 Task: Search for and install extensions for specific programming languages in Visual Studio Code.
Action: Mouse moved to (23, 181)
Screenshot: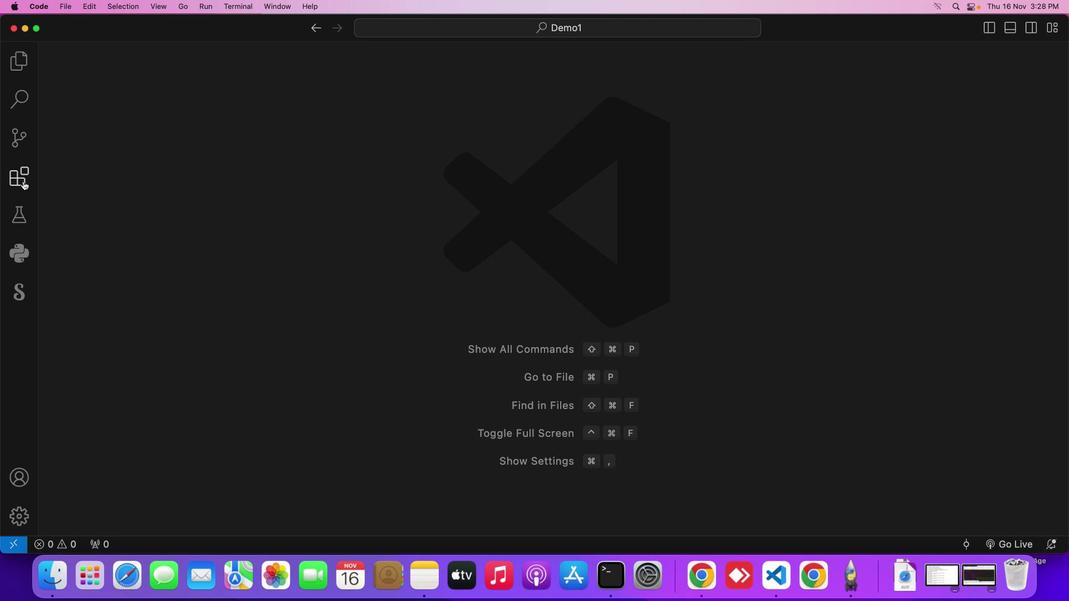 
Action: Mouse pressed left at (23, 181)
Screenshot: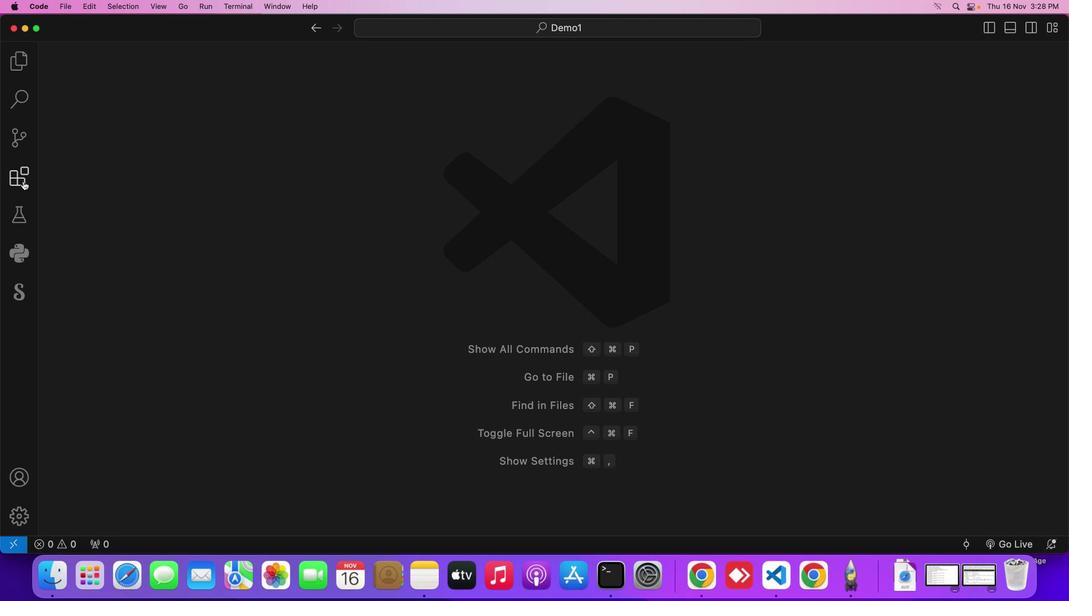 
Action: Mouse moved to (155, 86)
Screenshot: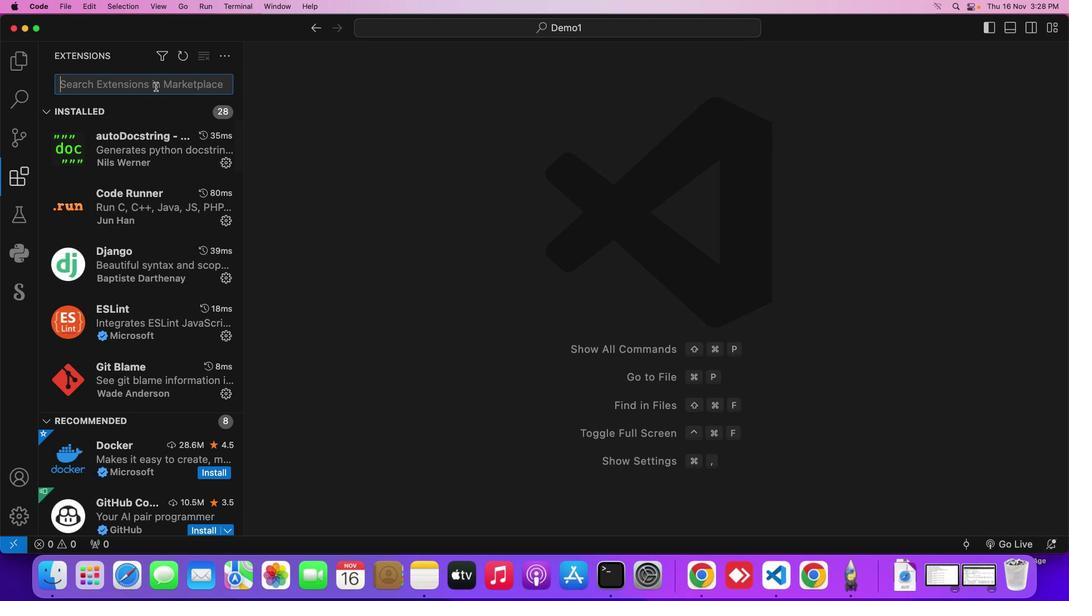 
Action: Mouse pressed left at (155, 86)
Screenshot: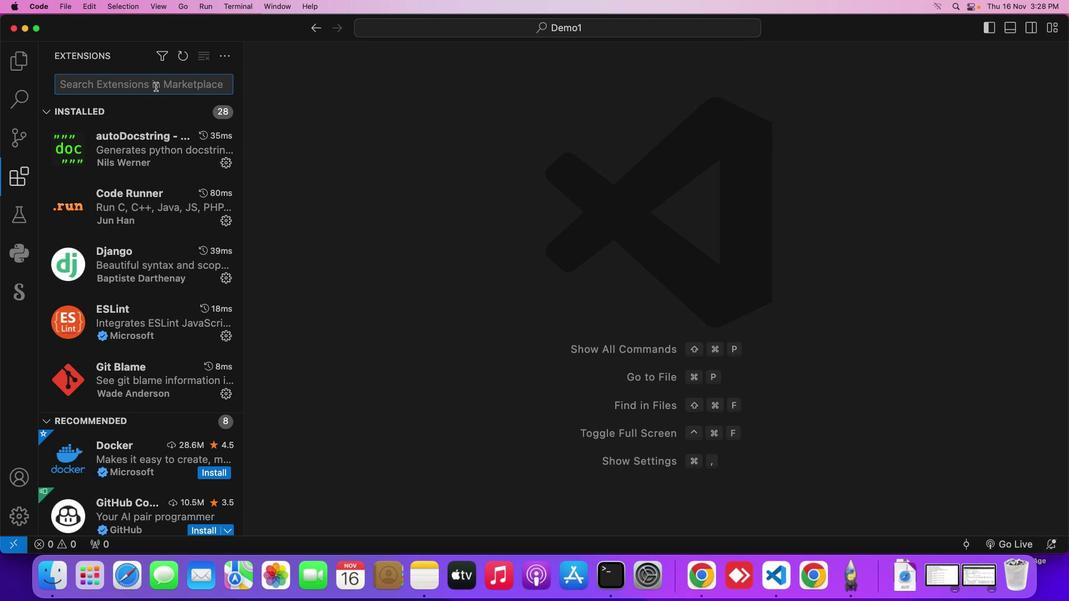 
Action: Key pressed 'p''y''t''h''o''n'
Screenshot: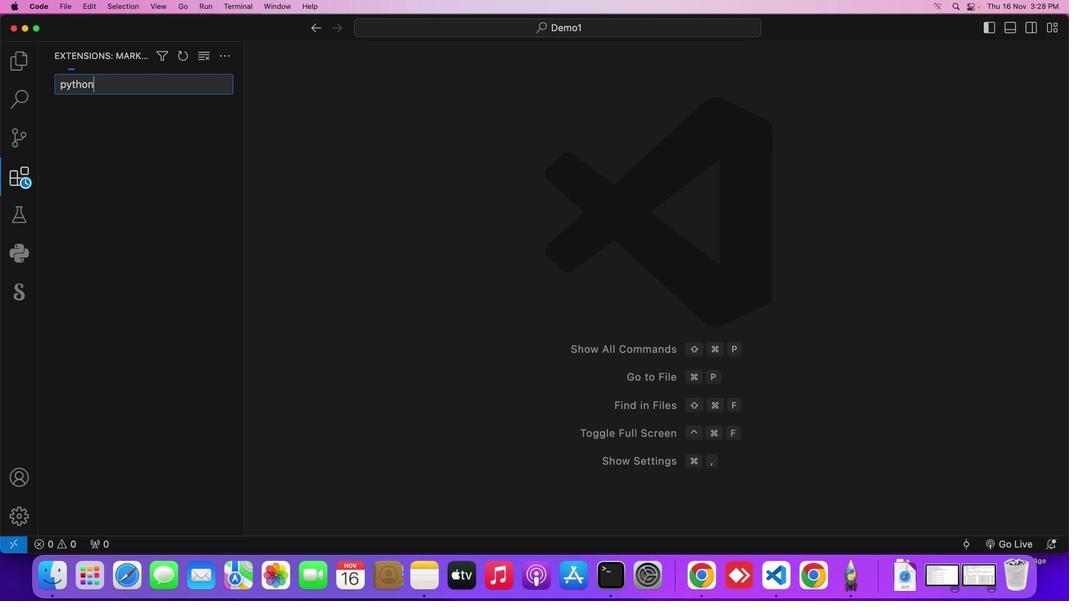 
Action: Mouse moved to (137, 123)
Screenshot: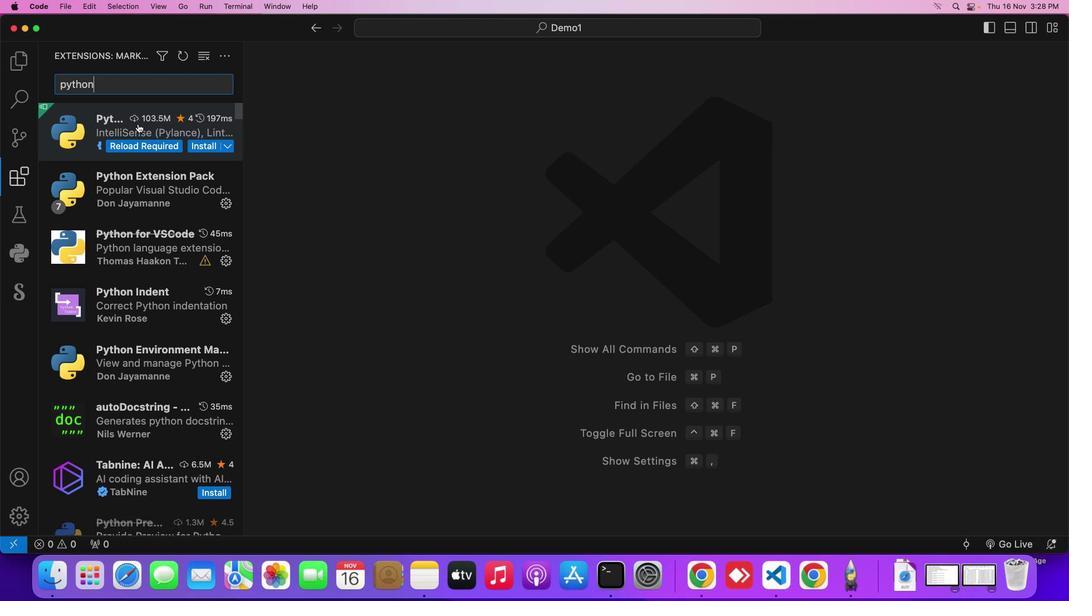
Action: Mouse pressed left at (137, 123)
Screenshot: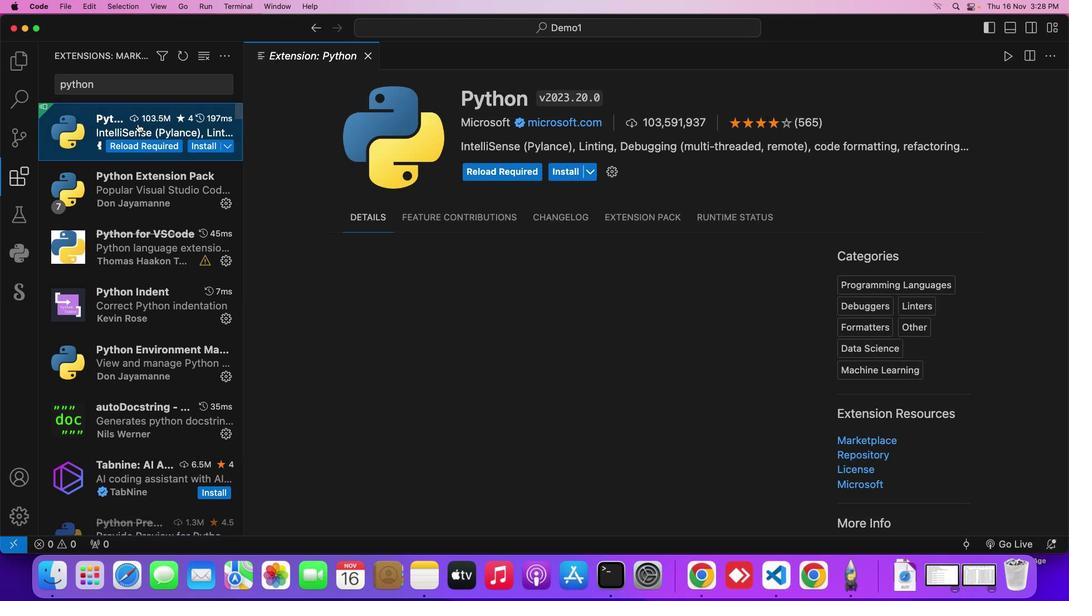 
Action: Mouse moved to (573, 169)
Screenshot: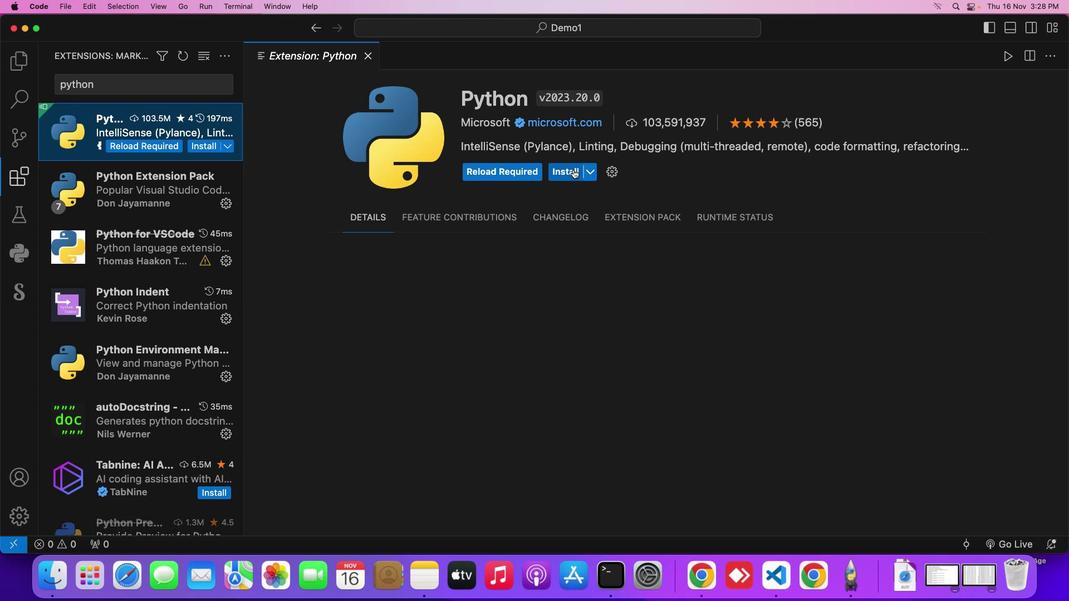 
Action: Mouse pressed left at (573, 169)
Screenshot: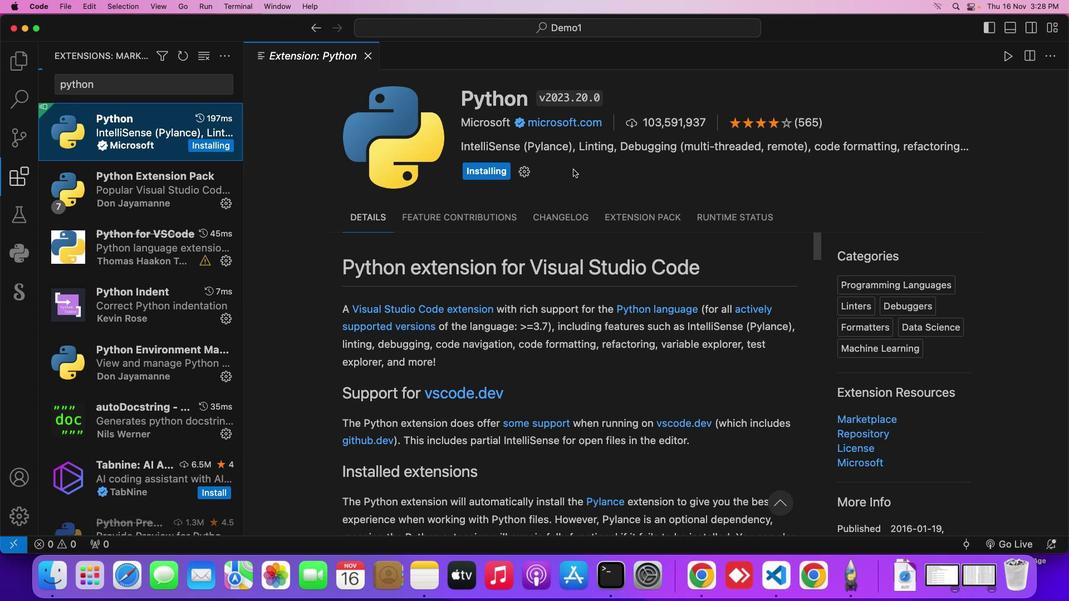 
Action: Mouse moved to (168, 201)
Screenshot: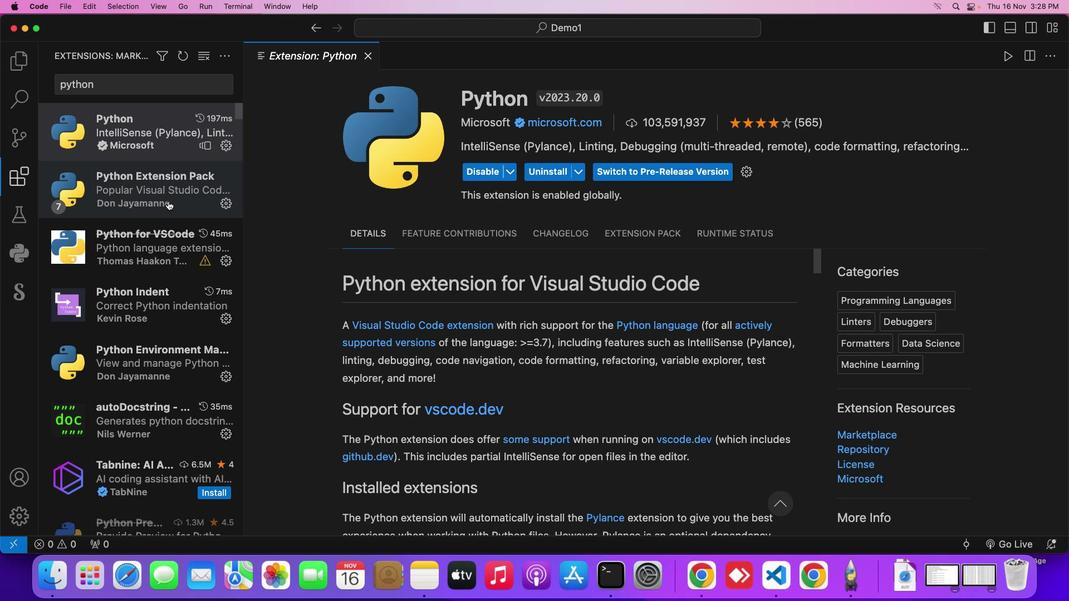 
Action: Mouse pressed left at (168, 201)
Screenshot: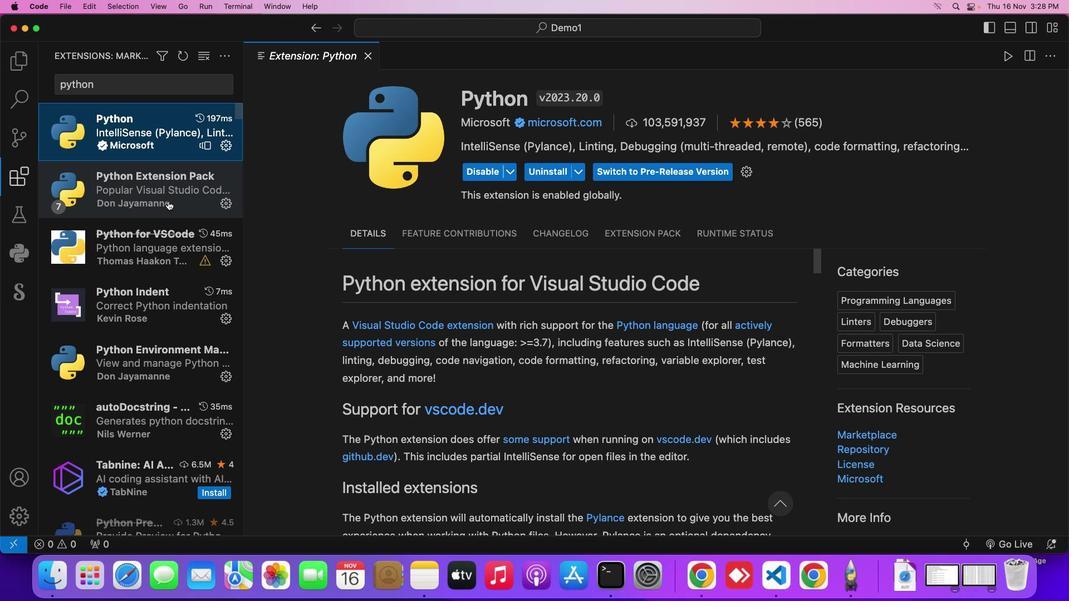 
Action: Mouse moved to (168, 353)
Screenshot: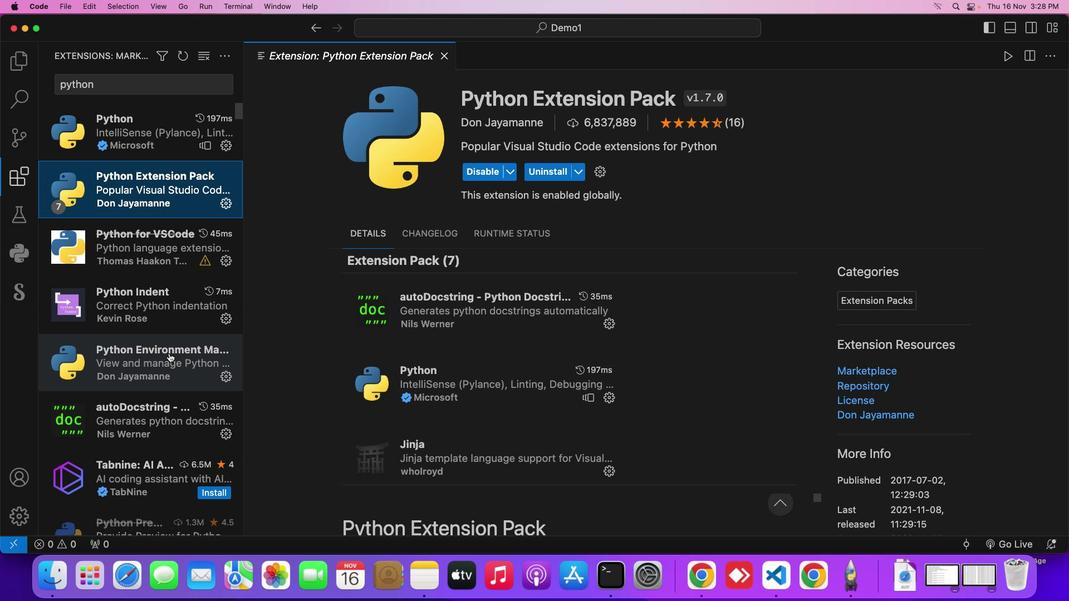 
Action: Mouse pressed left at (168, 353)
Screenshot: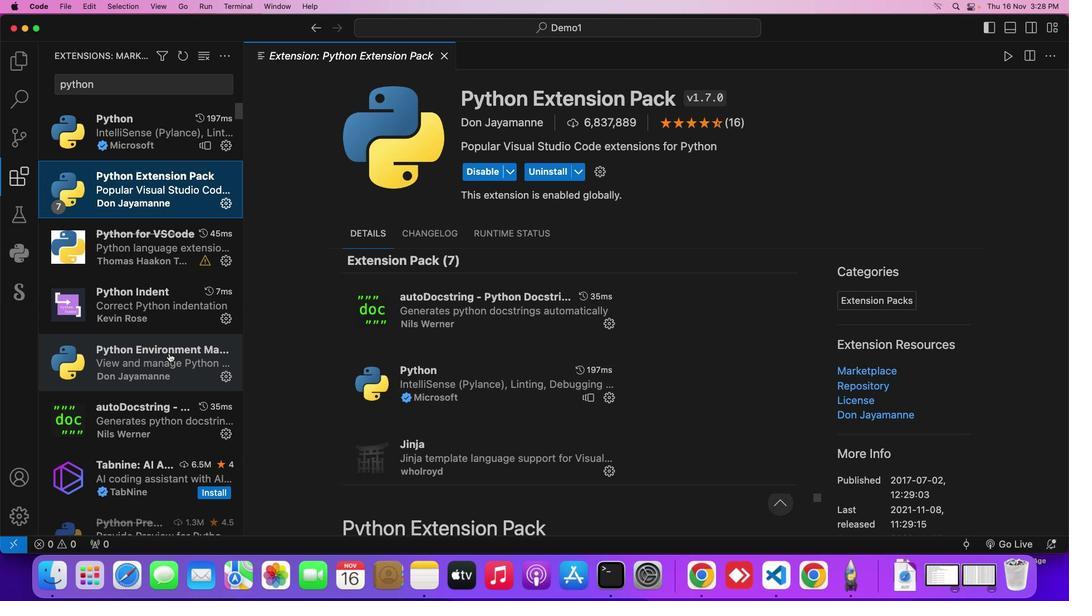 
Action: Mouse moved to (166, 338)
Screenshot: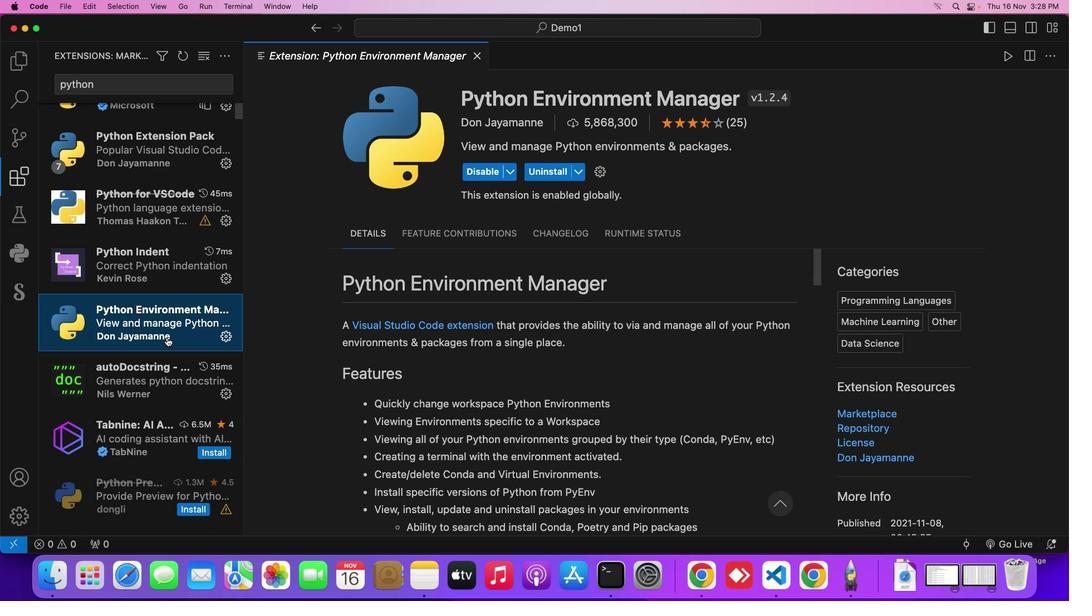 
Action: Mouse scrolled (166, 338) with delta (0, 0)
Screenshot: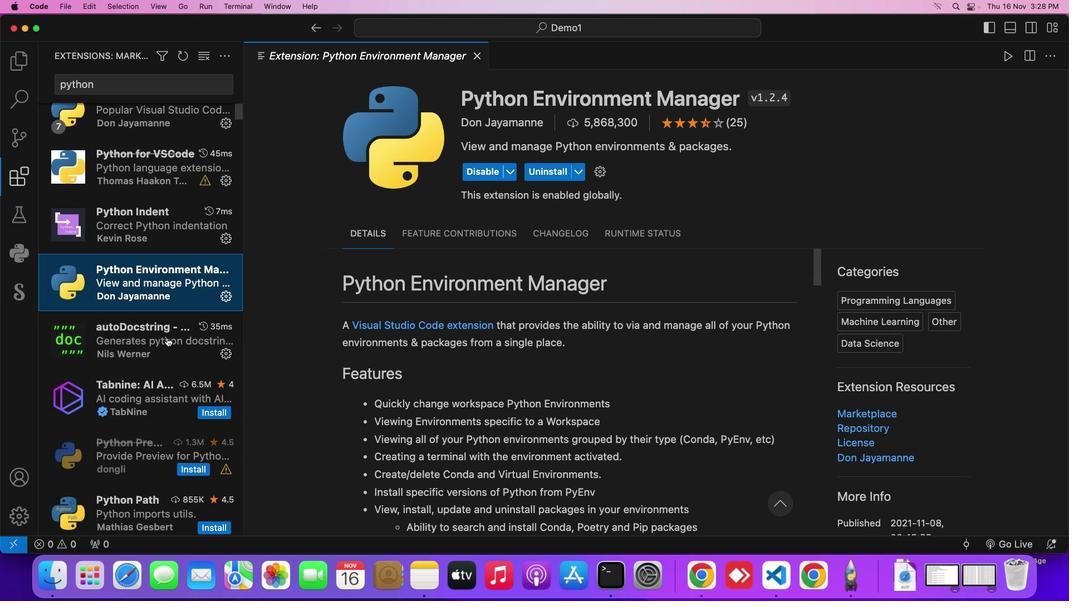 
Action: Mouse scrolled (166, 338) with delta (0, 0)
Screenshot: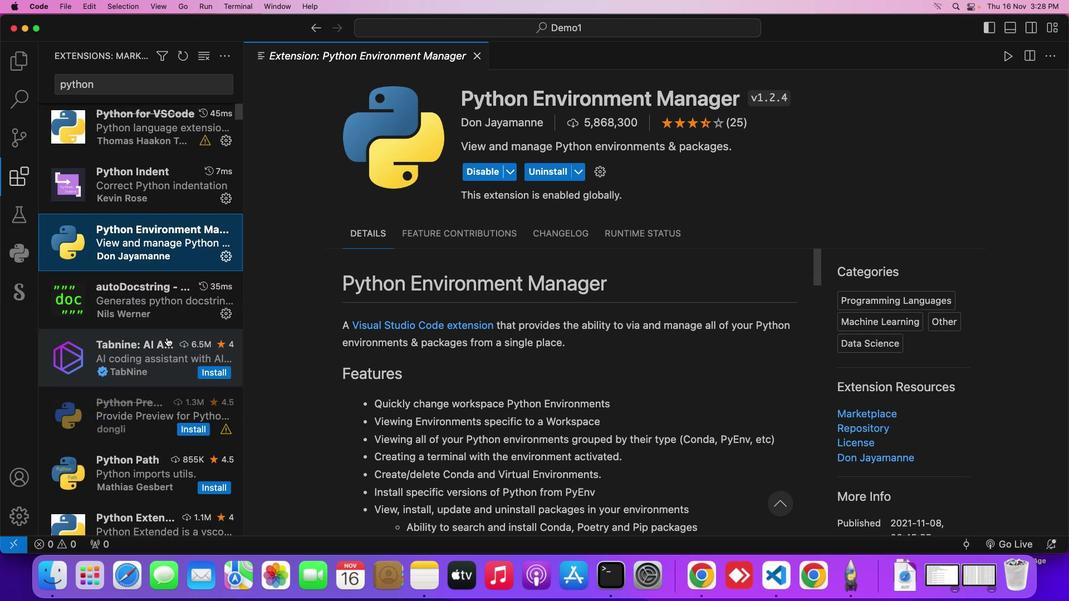 
Action: Mouse scrolled (166, 338) with delta (0, 0)
Screenshot: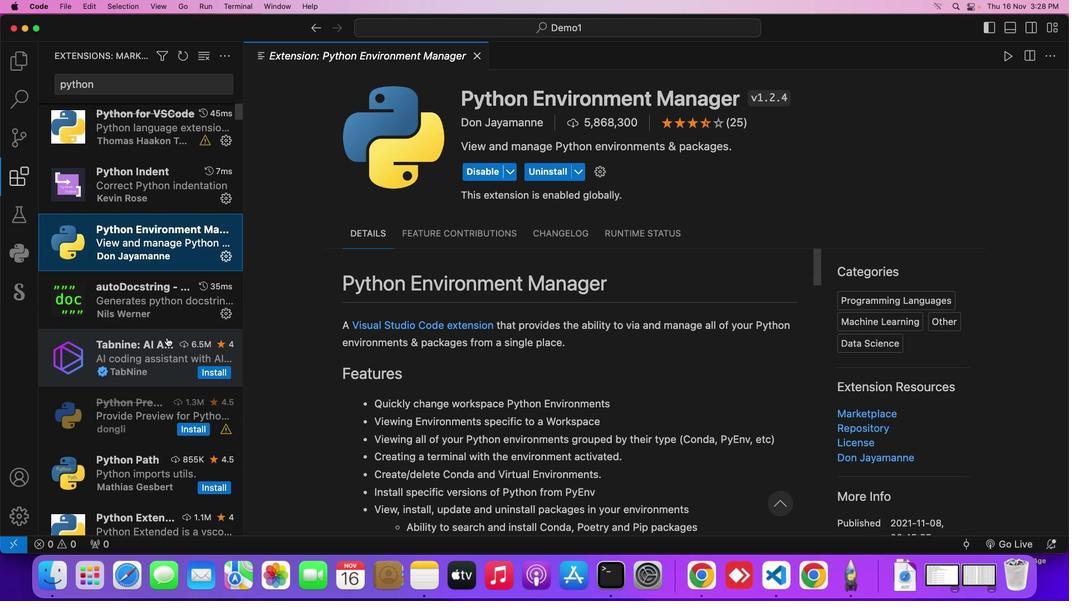 
Action: Mouse scrolled (166, 338) with delta (0, 0)
Screenshot: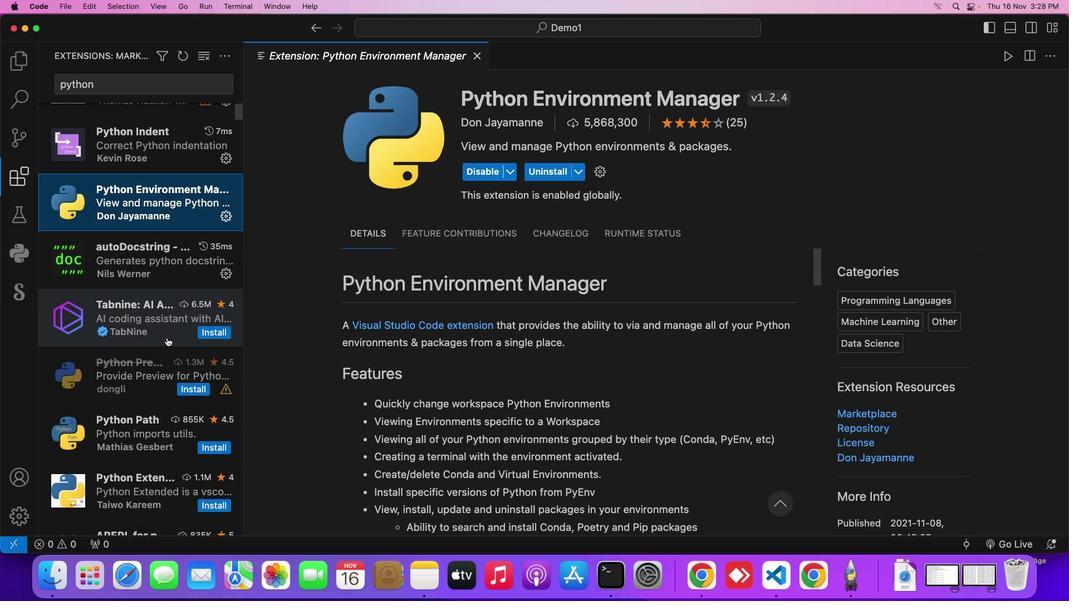 
Action: Mouse scrolled (166, 338) with delta (0, 0)
Screenshot: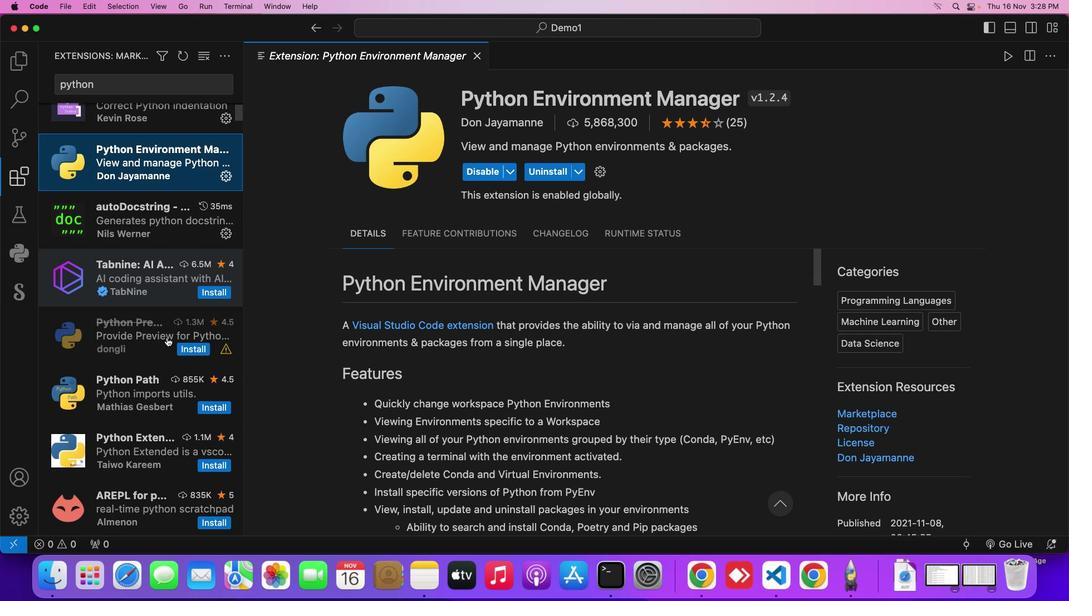 
Action: Mouse moved to (142, 344)
Screenshot: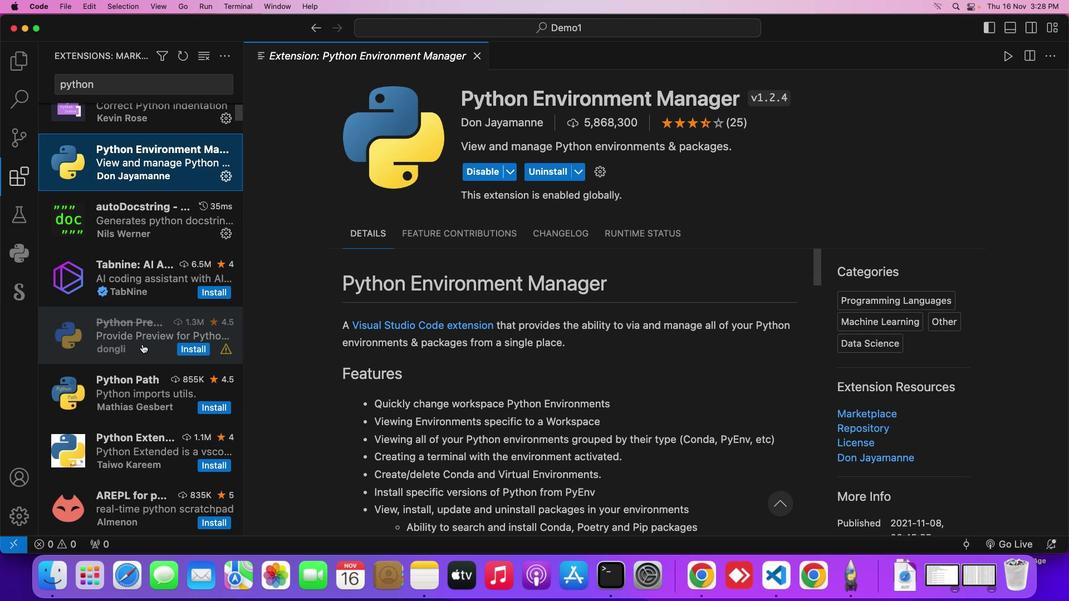 
Action: Mouse pressed left at (142, 344)
Screenshot: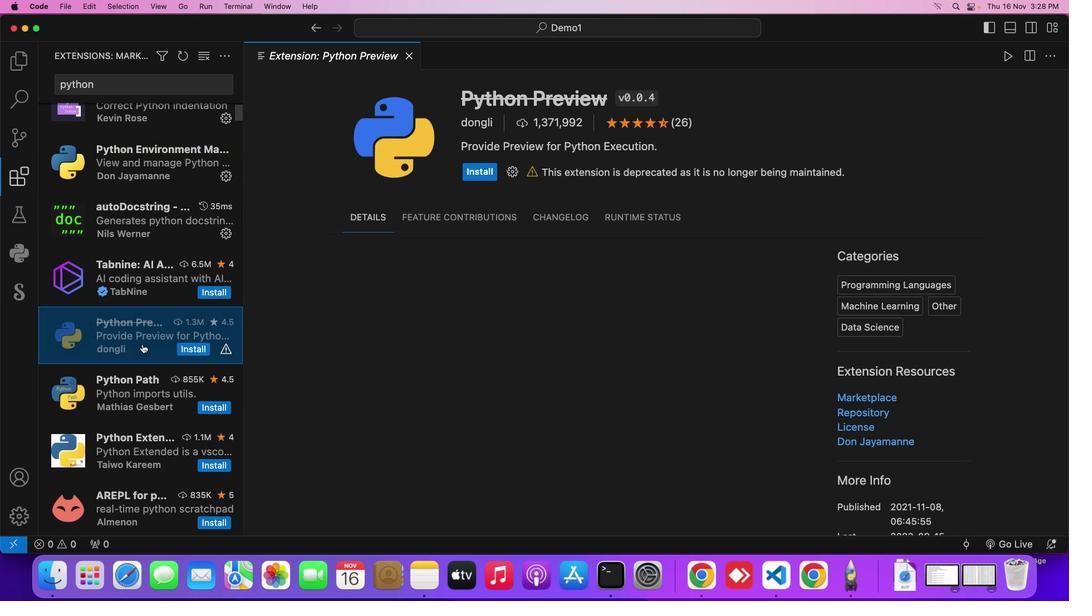
Action: Mouse moved to (482, 172)
Screenshot: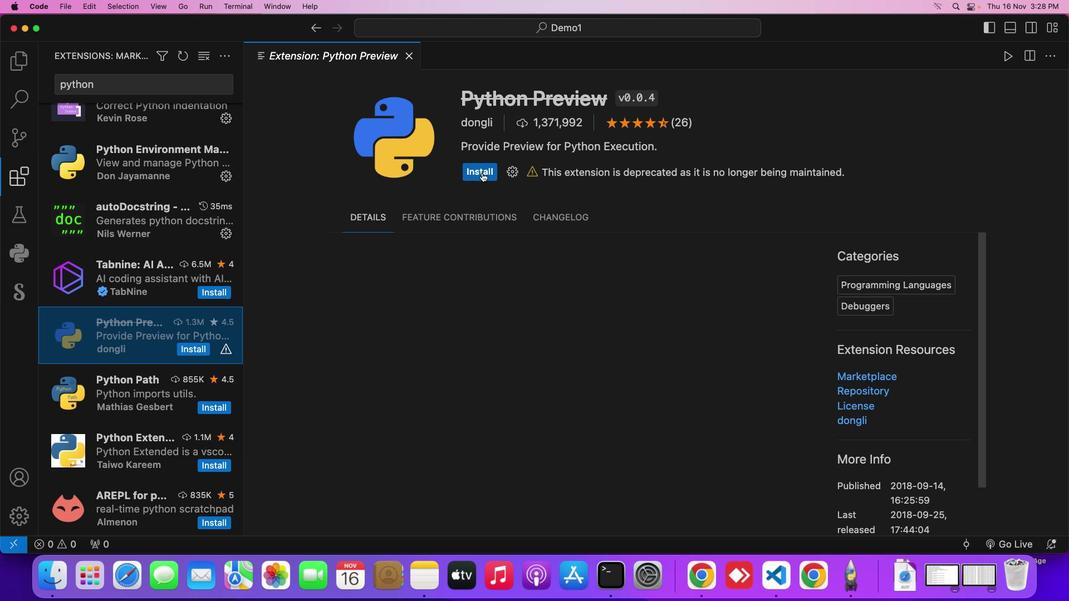 
Action: Mouse pressed left at (482, 172)
Screenshot: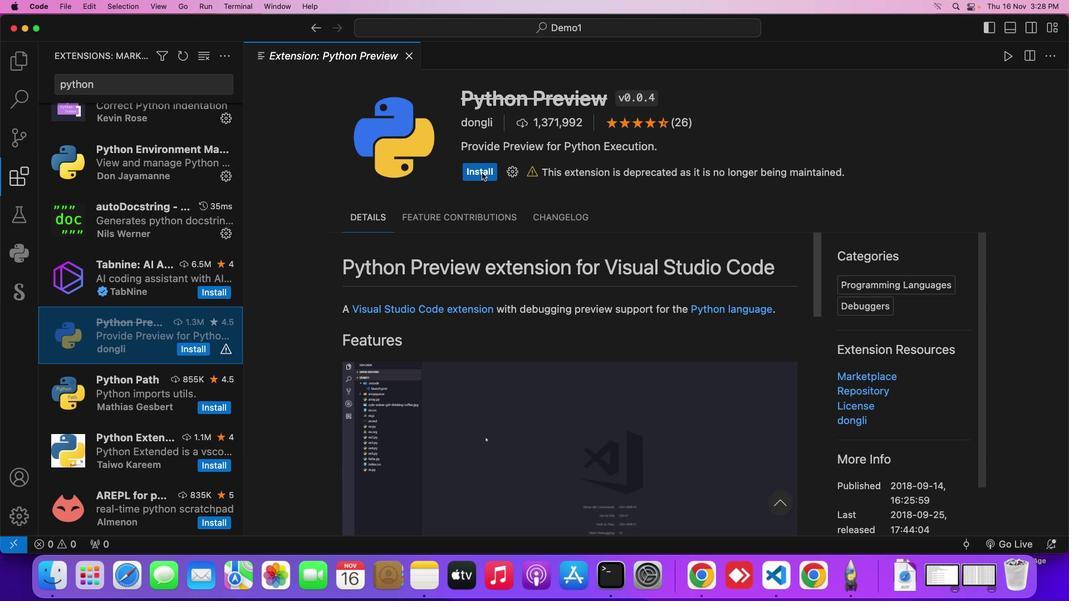 
Action: Mouse moved to (491, 334)
Screenshot: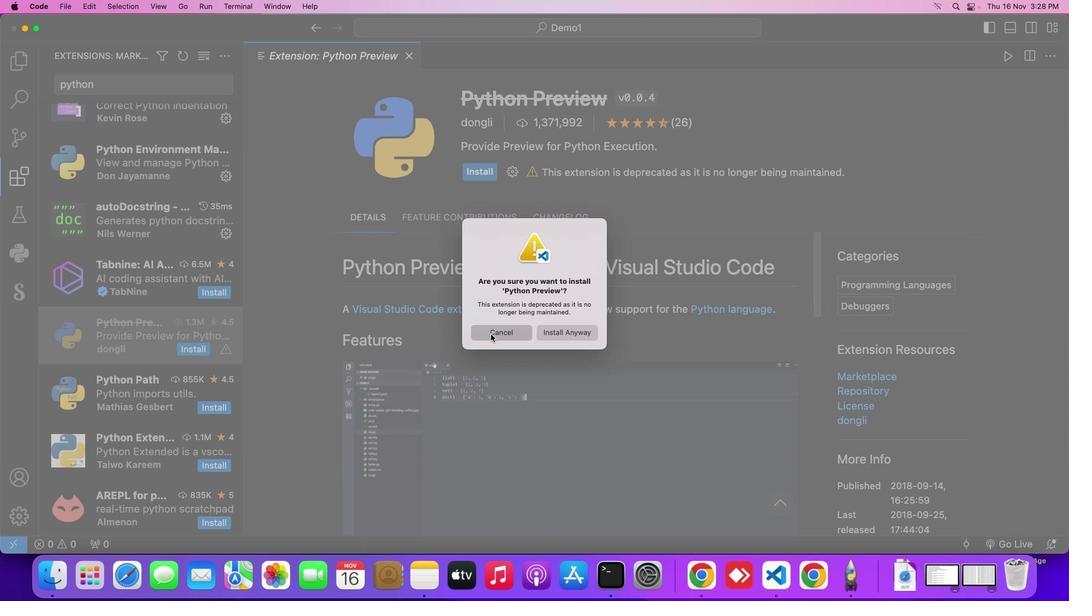 
Action: Mouse pressed left at (491, 334)
Screenshot: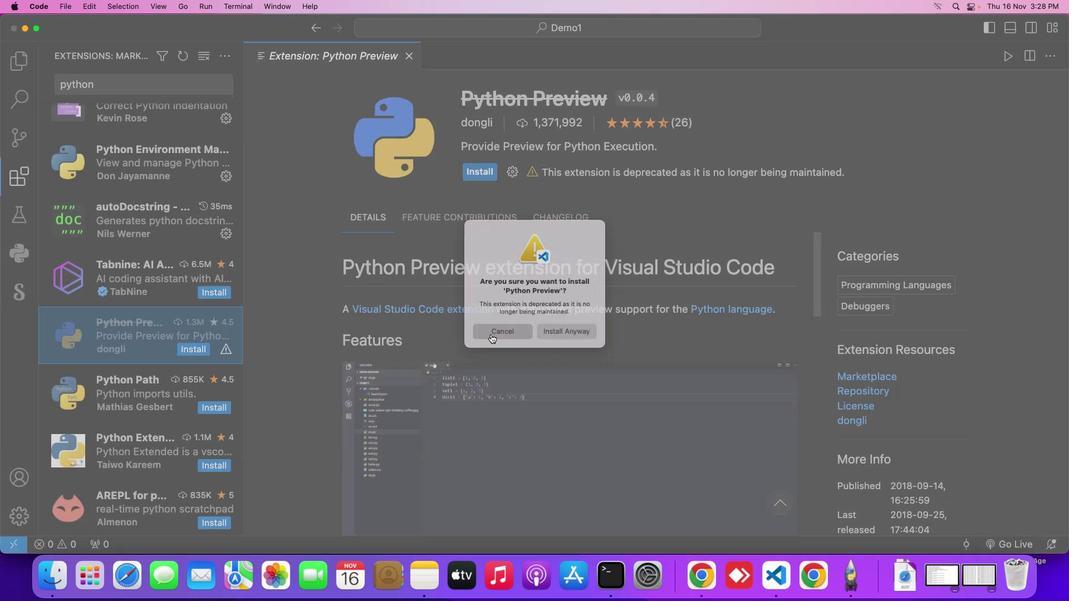 
Action: Mouse moved to (250, 319)
Screenshot: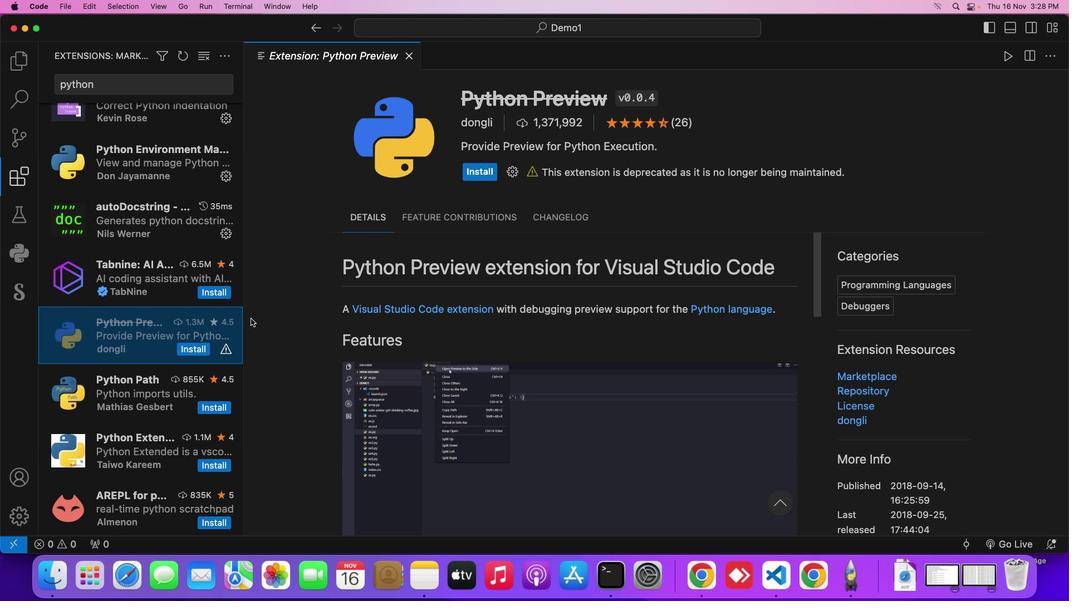 
Action: Mouse scrolled (250, 319) with delta (0, 0)
Screenshot: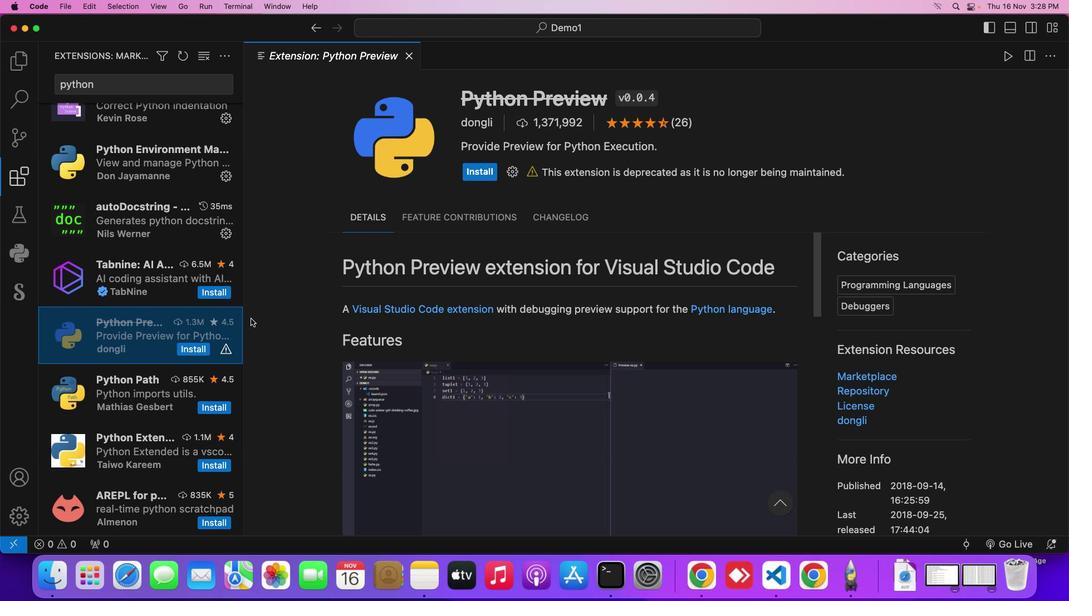 
Action: Mouse scrolled (250, 319) with delta (0, 0)
Screenshot: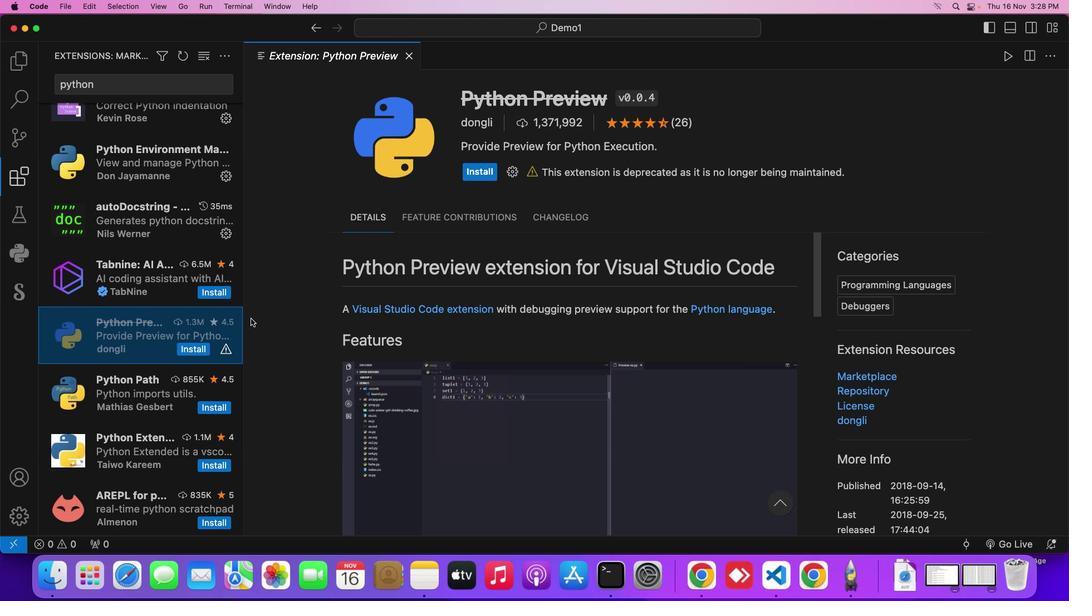 
Action: Mouse moved to (152, 399)
Screenshot: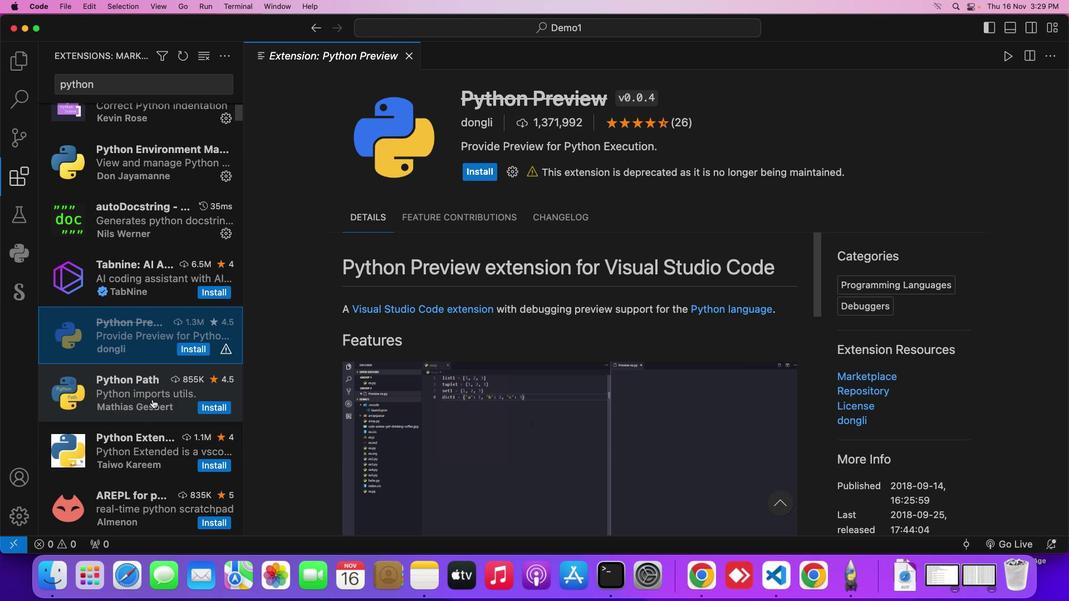 
Action: Mouse pressed left at (152, 399)
Screenshot: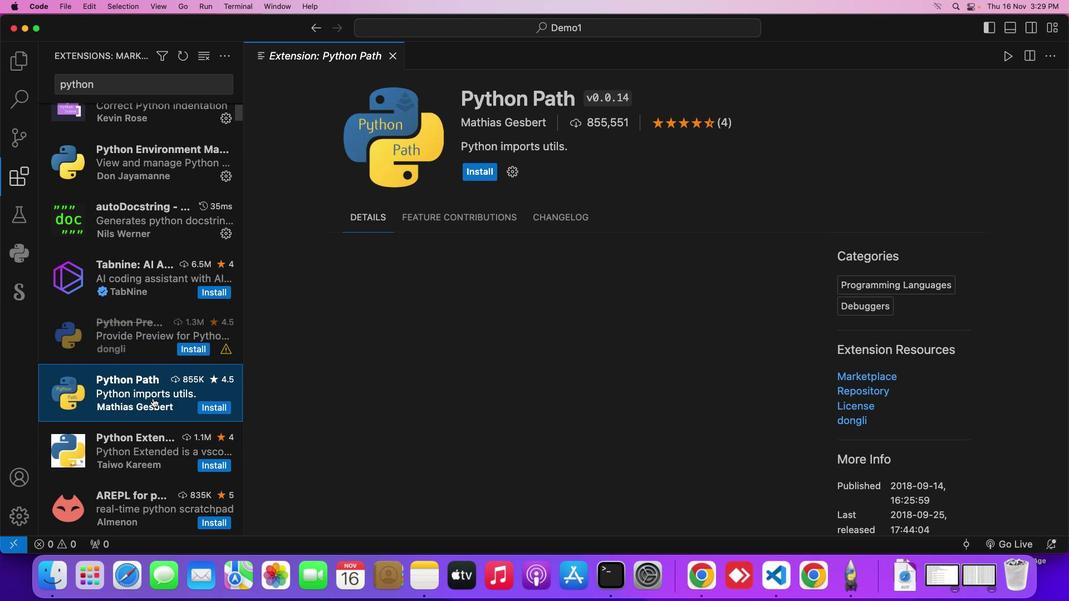 
Action: Mouse moved to (475, 173)
Screenshot: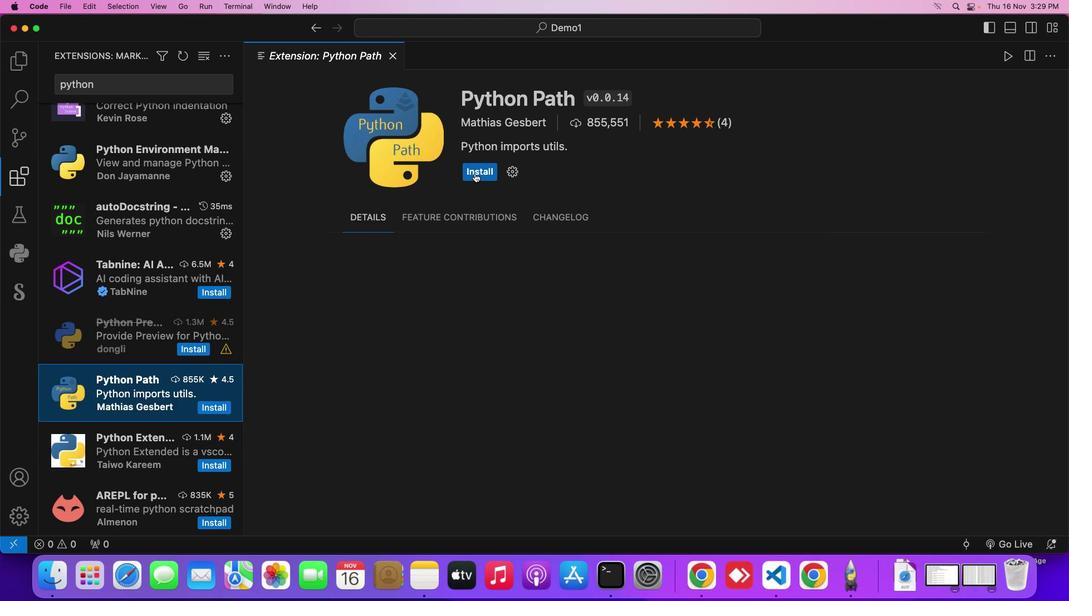 
Action: Mouse pressed left at (475, 173)
Screenshot: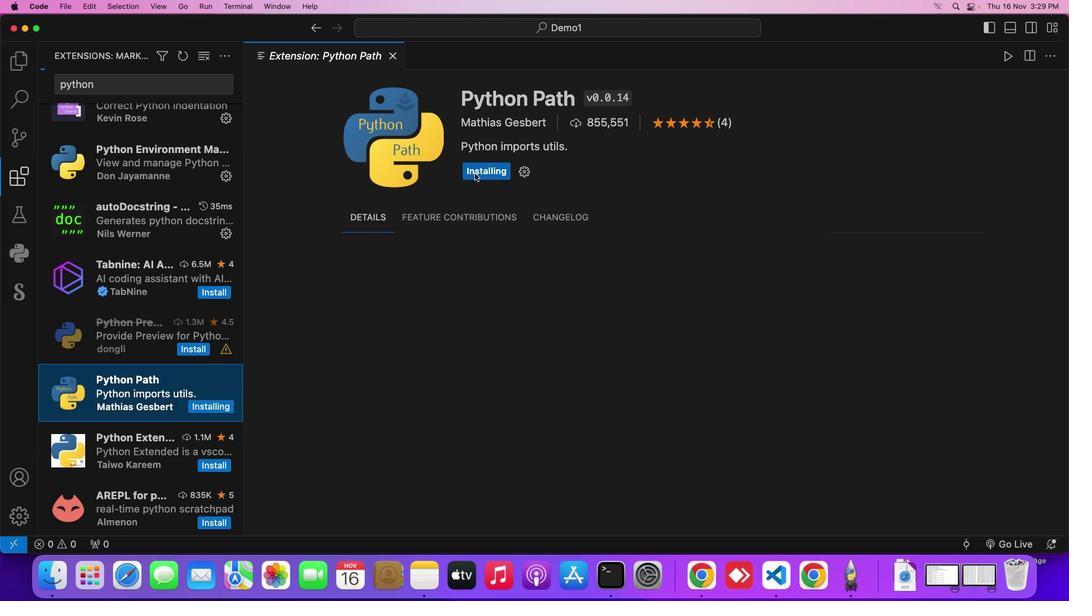 
Action: Mouse moved to (168, 441)
Screenshot: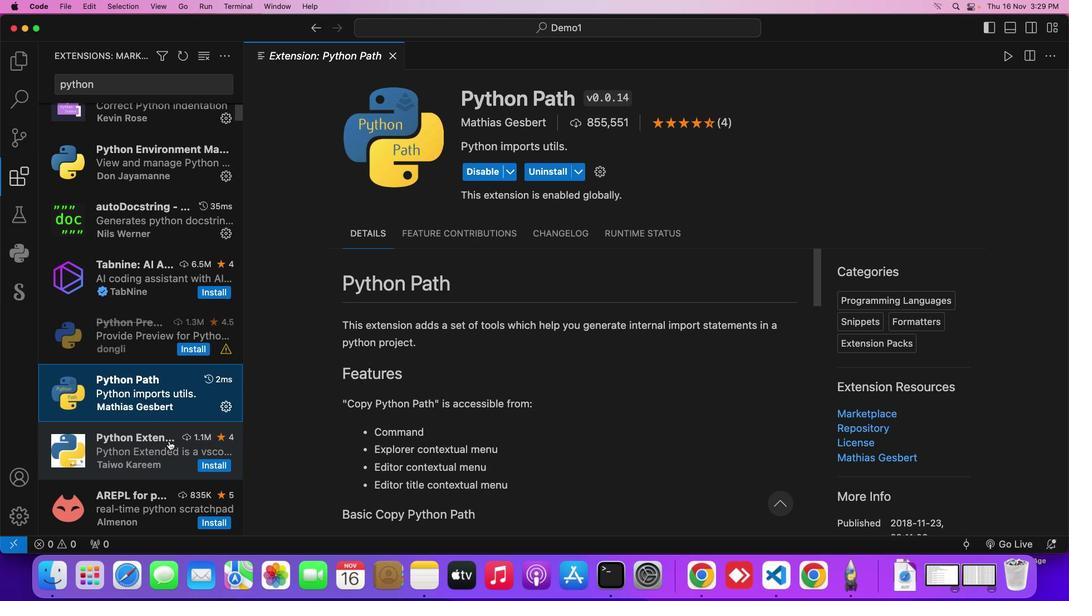 
Action: Mouse pressed left at (168, 441)
Screenshot: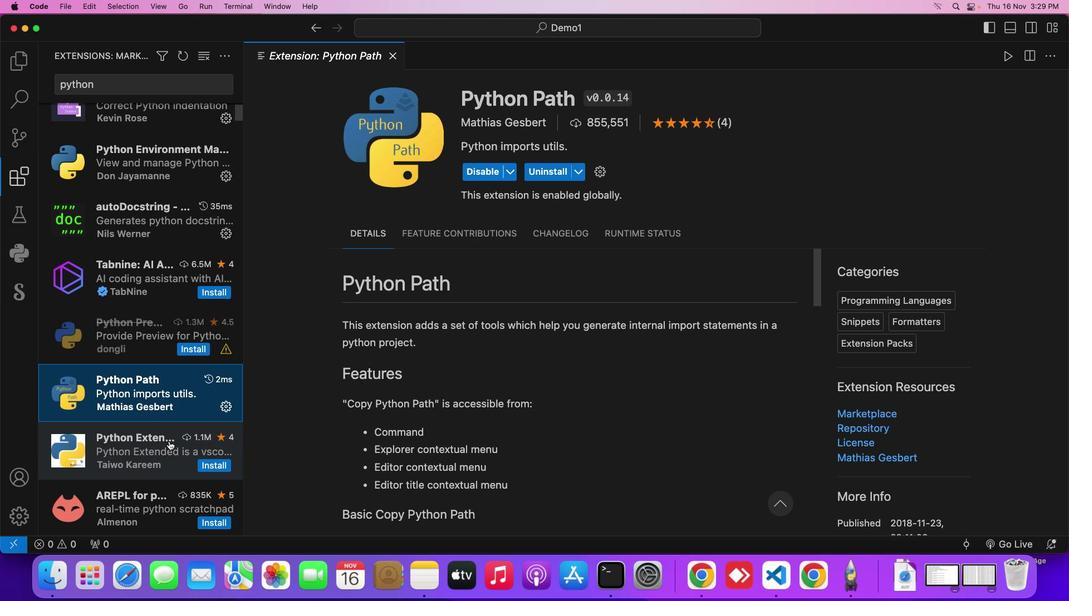 
Action: Mouse moved to (480, 169)
Screenshot: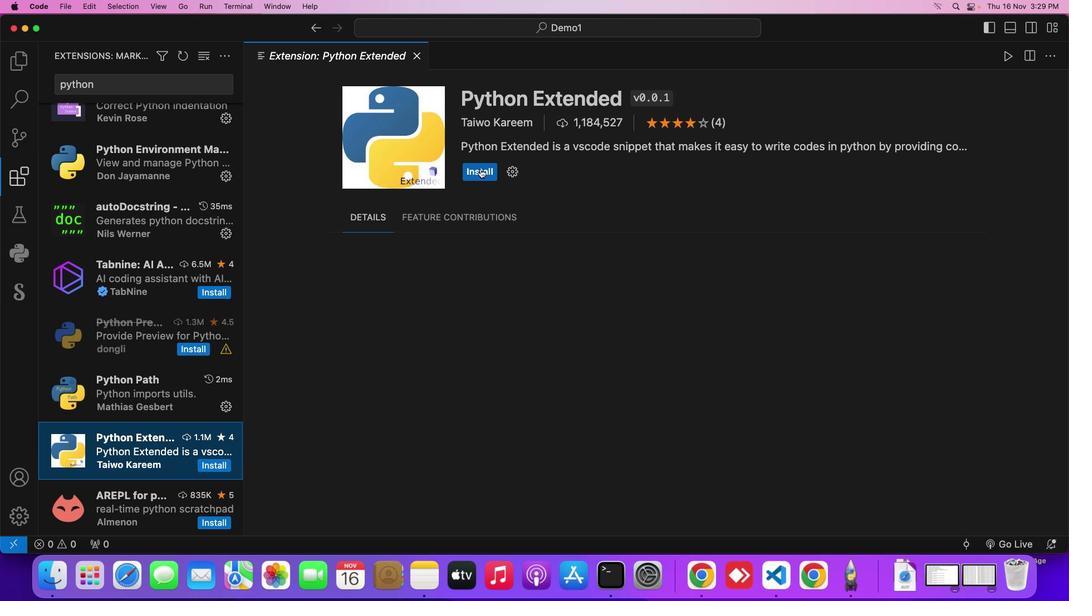 
Action: Mouse pressed left at (480, 169)
Screenshot: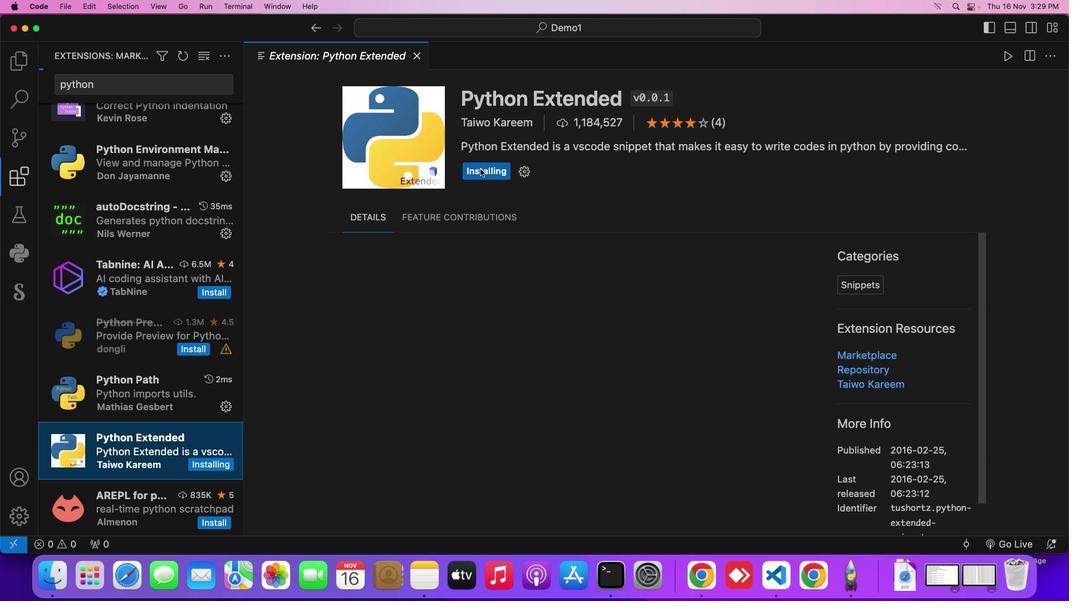 
Action: Mouse moved to (421, 58)
Screenshot: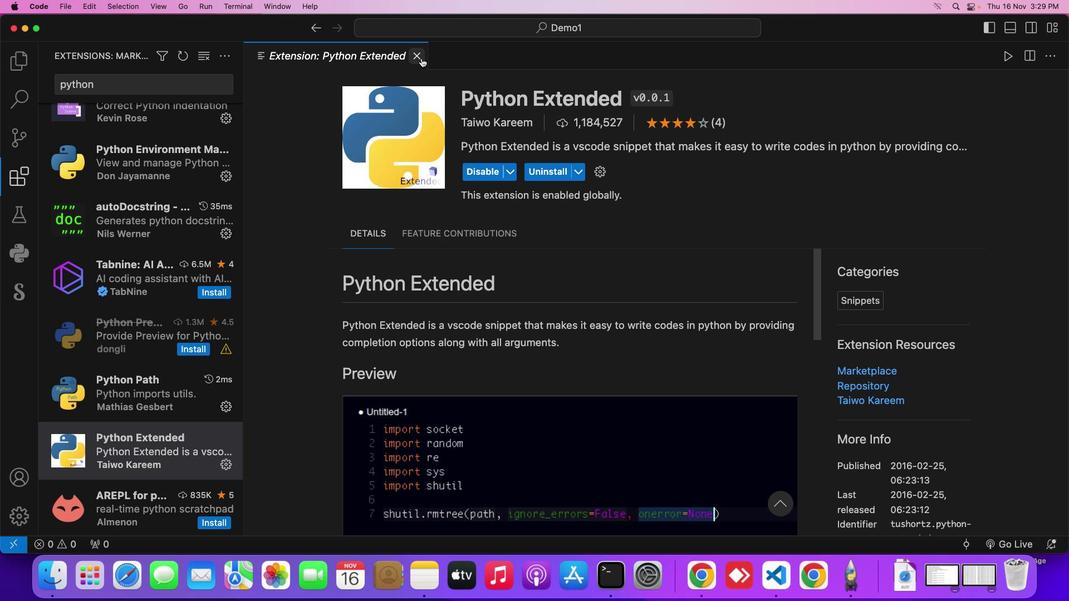 
Action: Mouse pressed left at (421, 58)
Screenshot: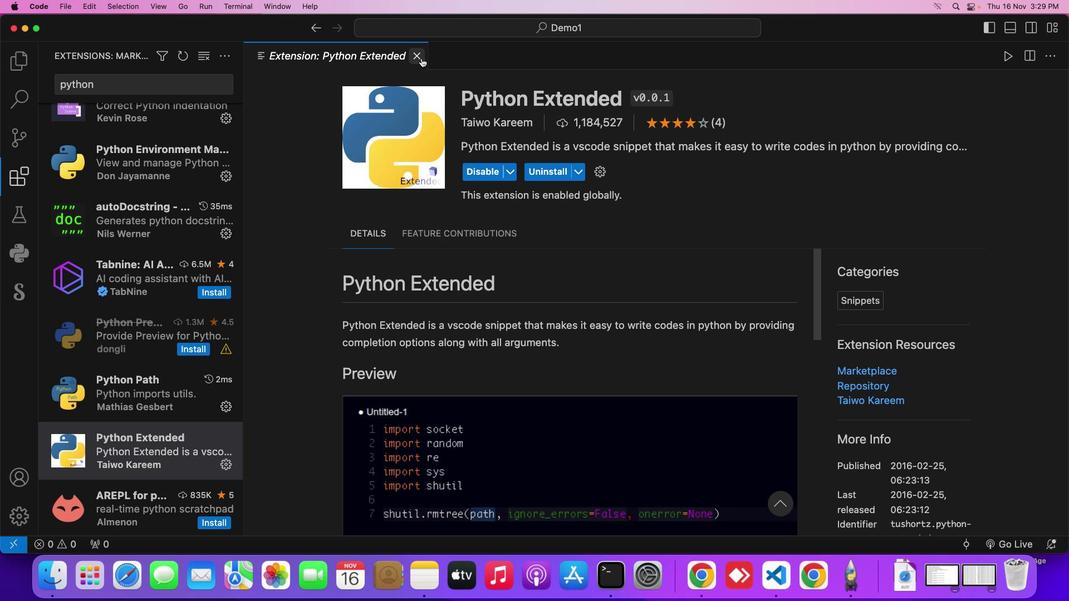 
Action: Mouse moved to (26, 177)
Screenshot: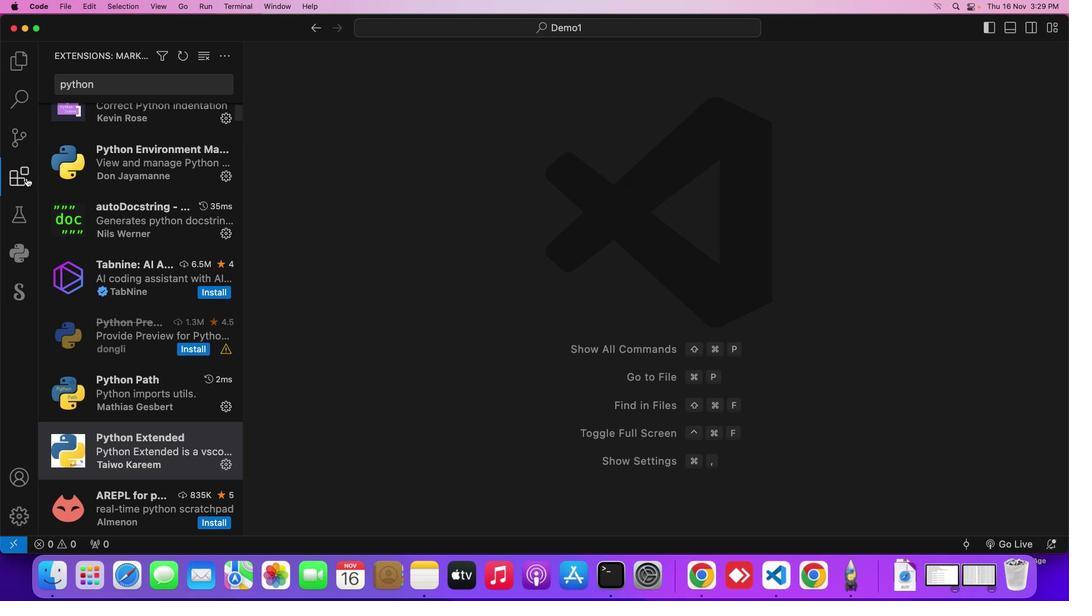 
Action: Mouse pressed left at (26, 177)
Screenshot: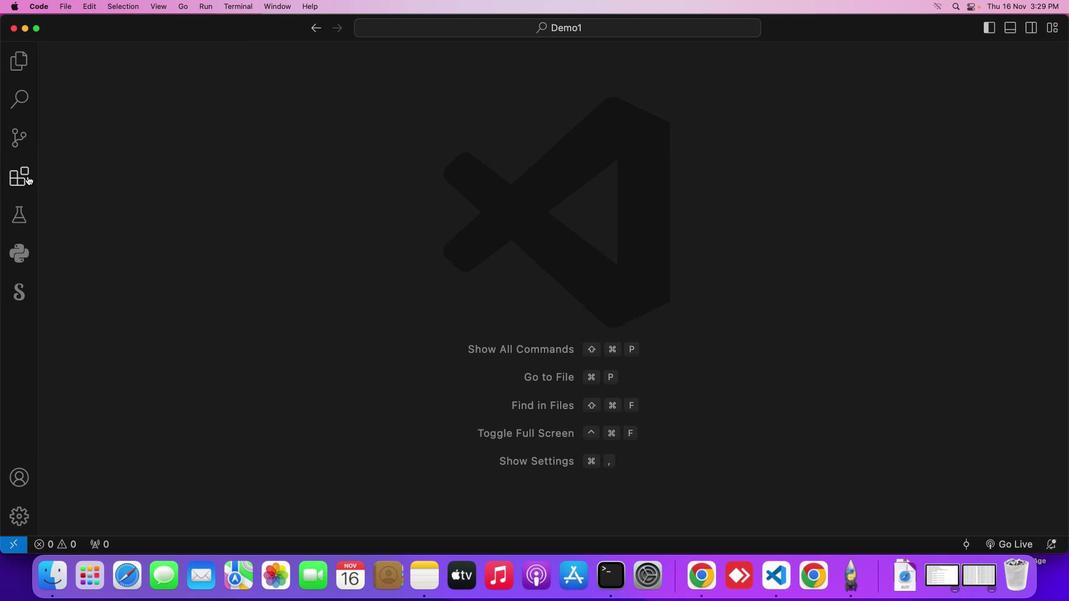 
Action: Mouse moved to (27, 176)
Screenshot: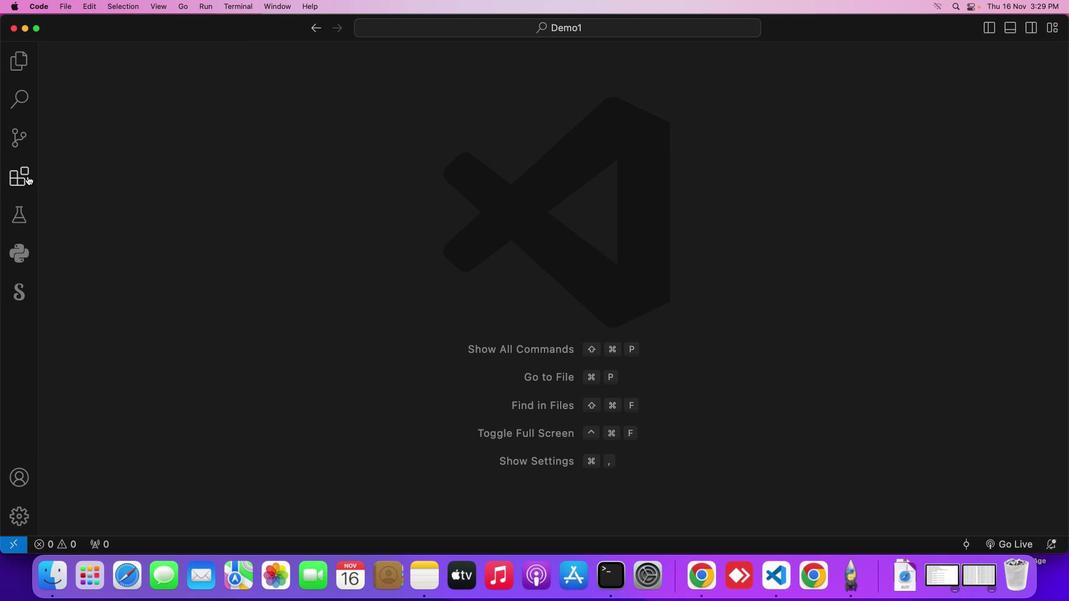 
